 Task: Create a section Flying Finish and in the section, add a milestone Mobile Application Security Testing in the project BellRise
Action: Mouse moved to (238, 546)
Screenshot: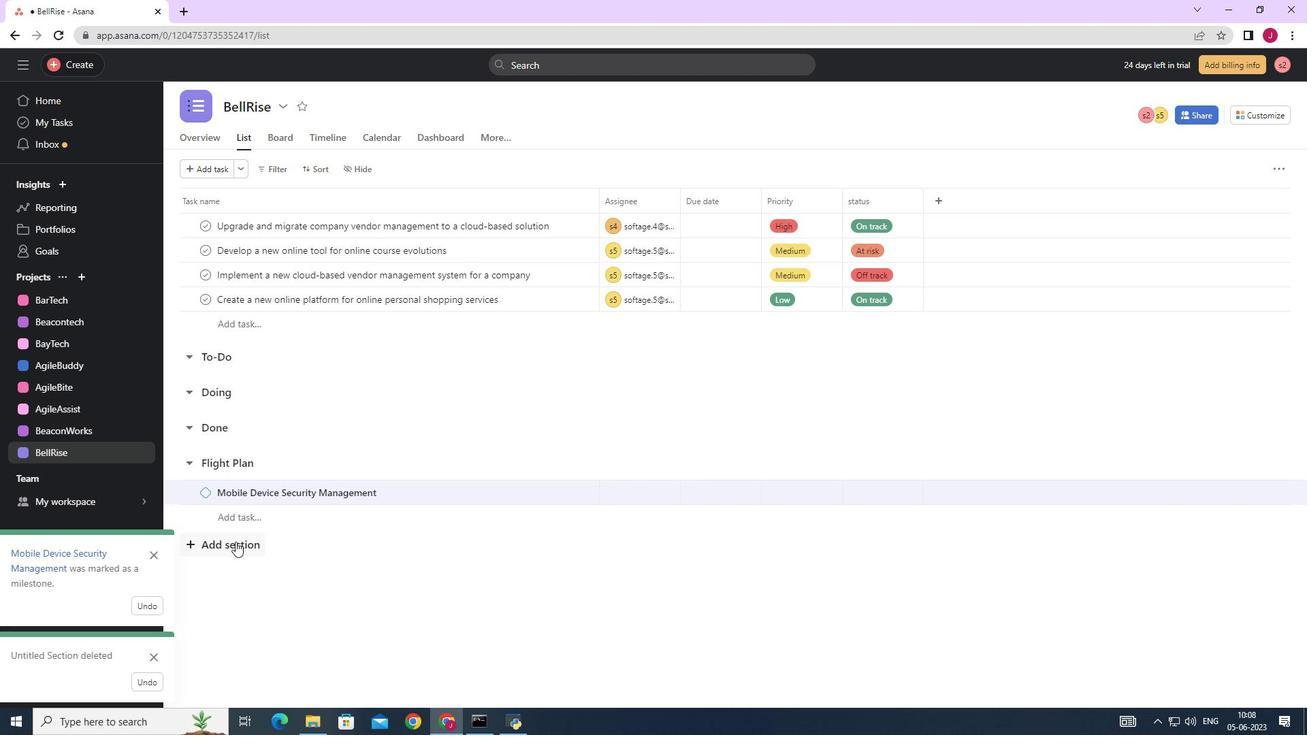 
Action: Mouse pressed left at (238, 546)
Screenshot: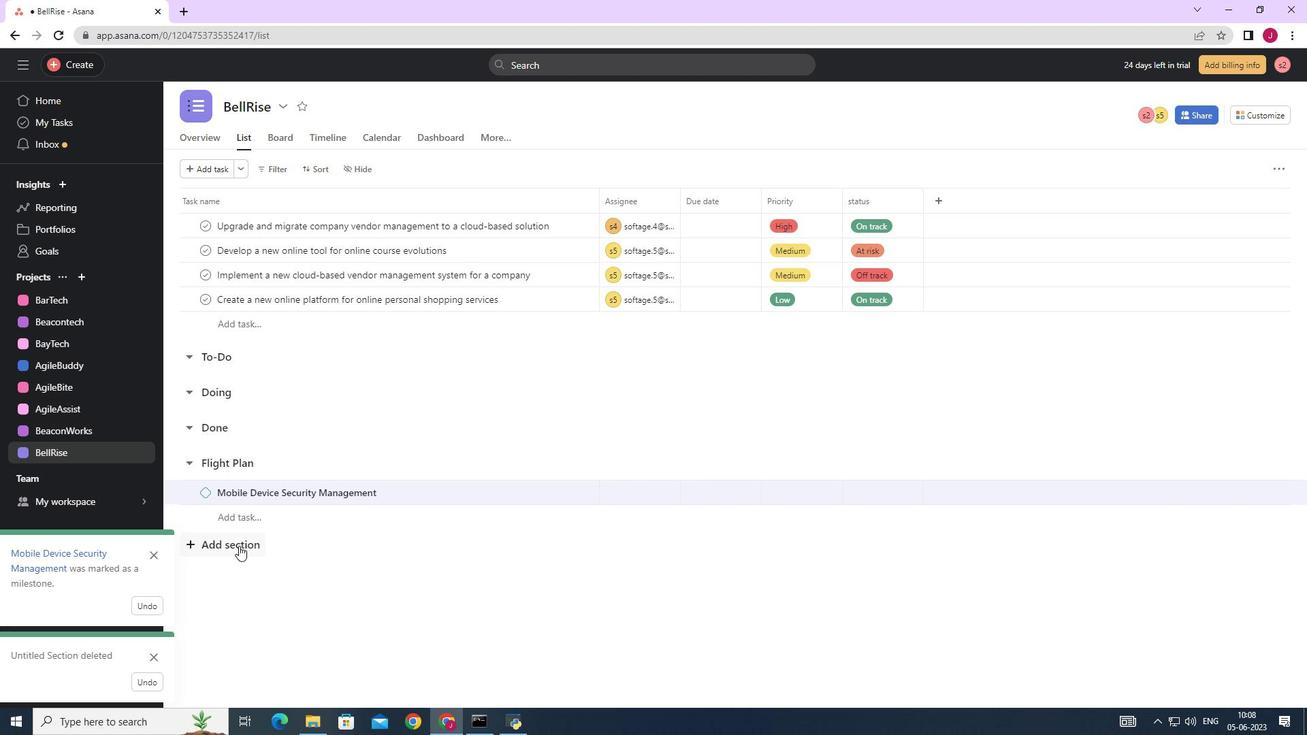 
Action: Key pressed <Key.caps_lock>F<Key.caps_lock>lying<Key.space><Key.caps_lock>F<Key.caps_lock>inish<Key.enter><Key.caps_lock>M<Key.caps_lock>obile<Key.space><Key.caps_lock>A<Key.caps_lock>pplication<Key.space><Key.caps_lock>S<Key.caps_lock>ecurity
Screenshot: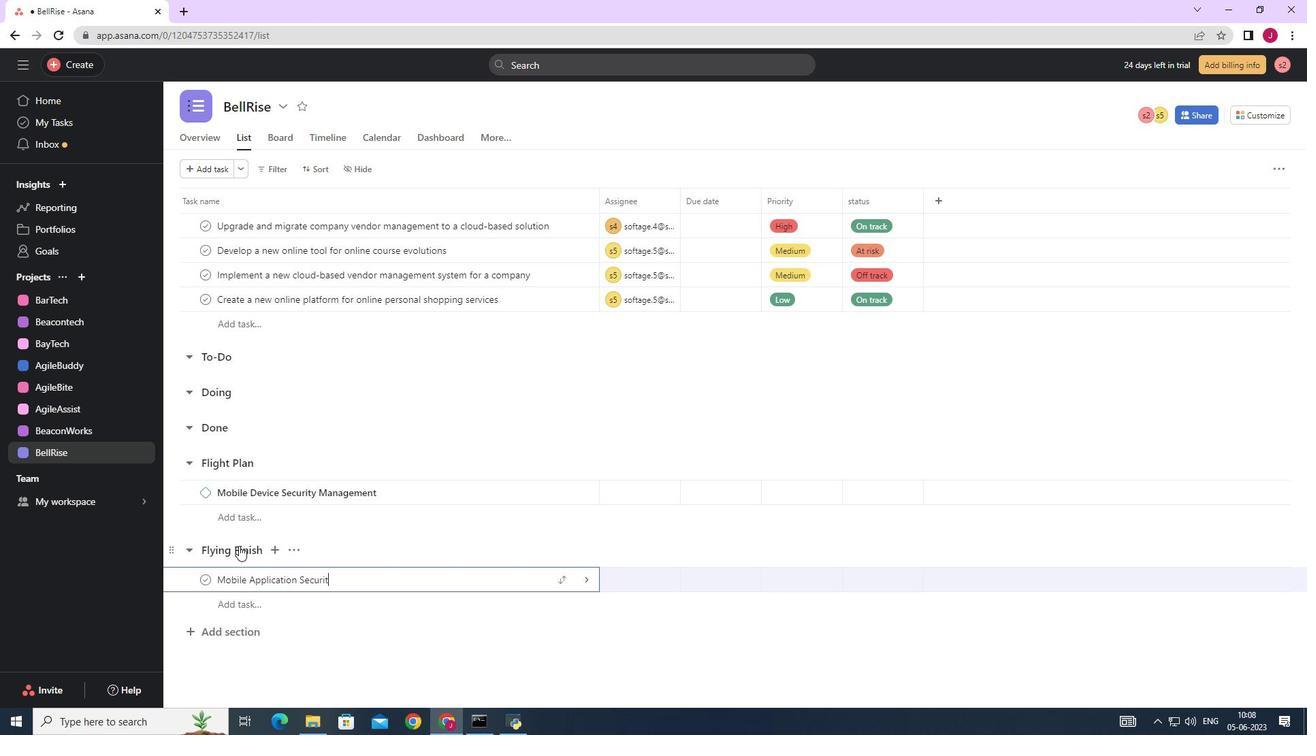 
Action: Mouse moved to (588, 575)
Screenshot: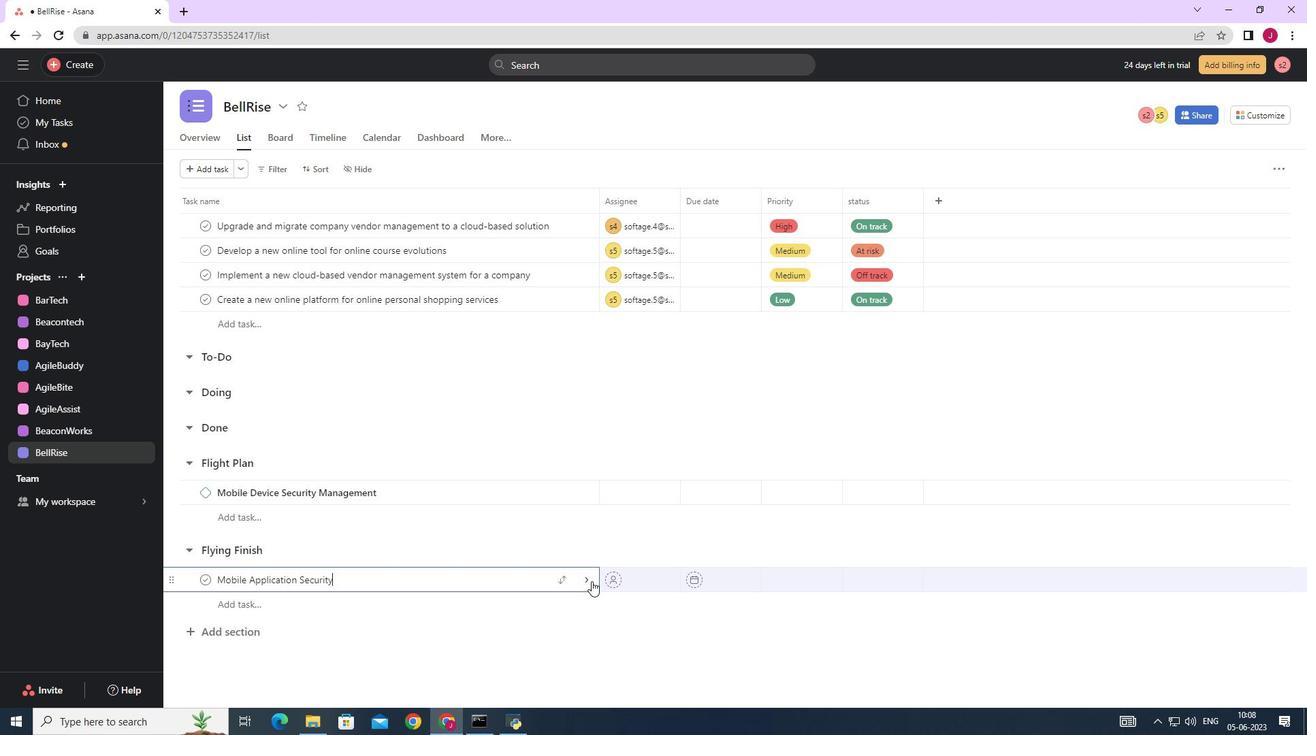 
Action: Mouse pressed left at (588, 575)
Screenshot: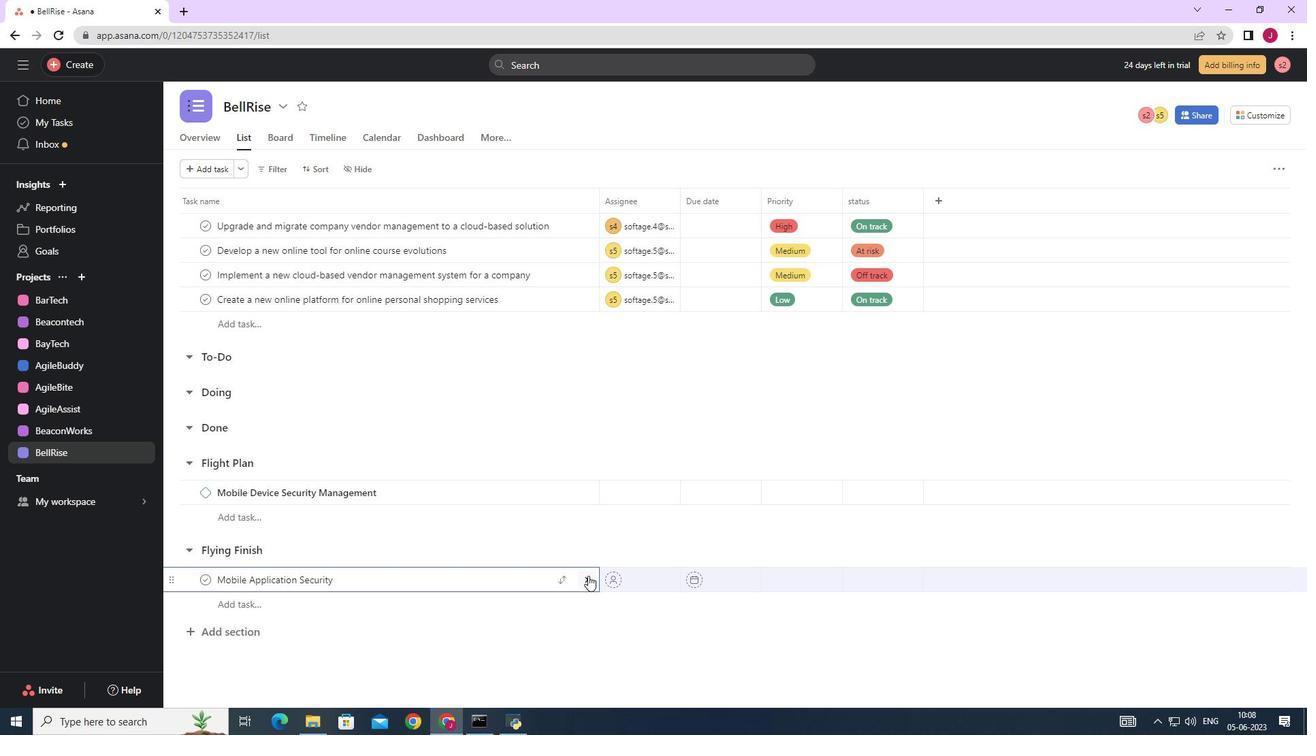 
Action: Mouse moved to (1260, 172)
Screenshot: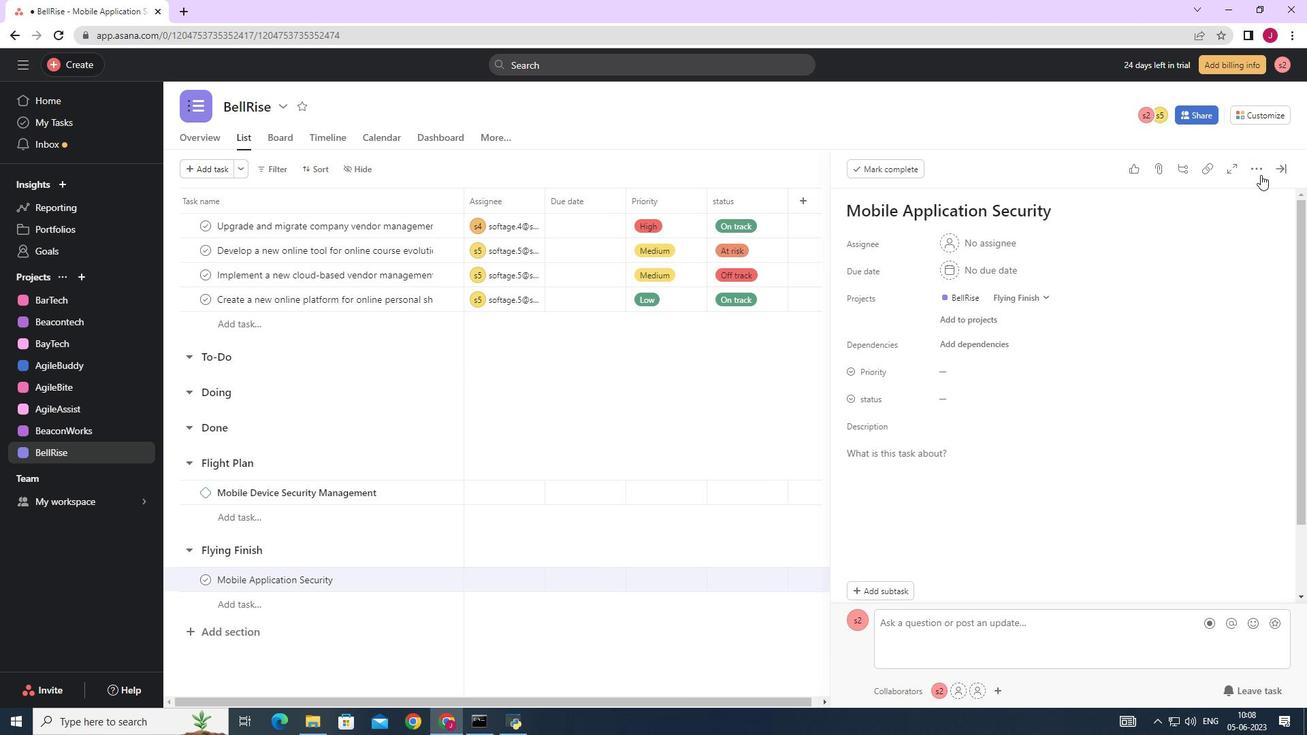 
Action: Mouse pressed left at (1260, 172)
Screenshot: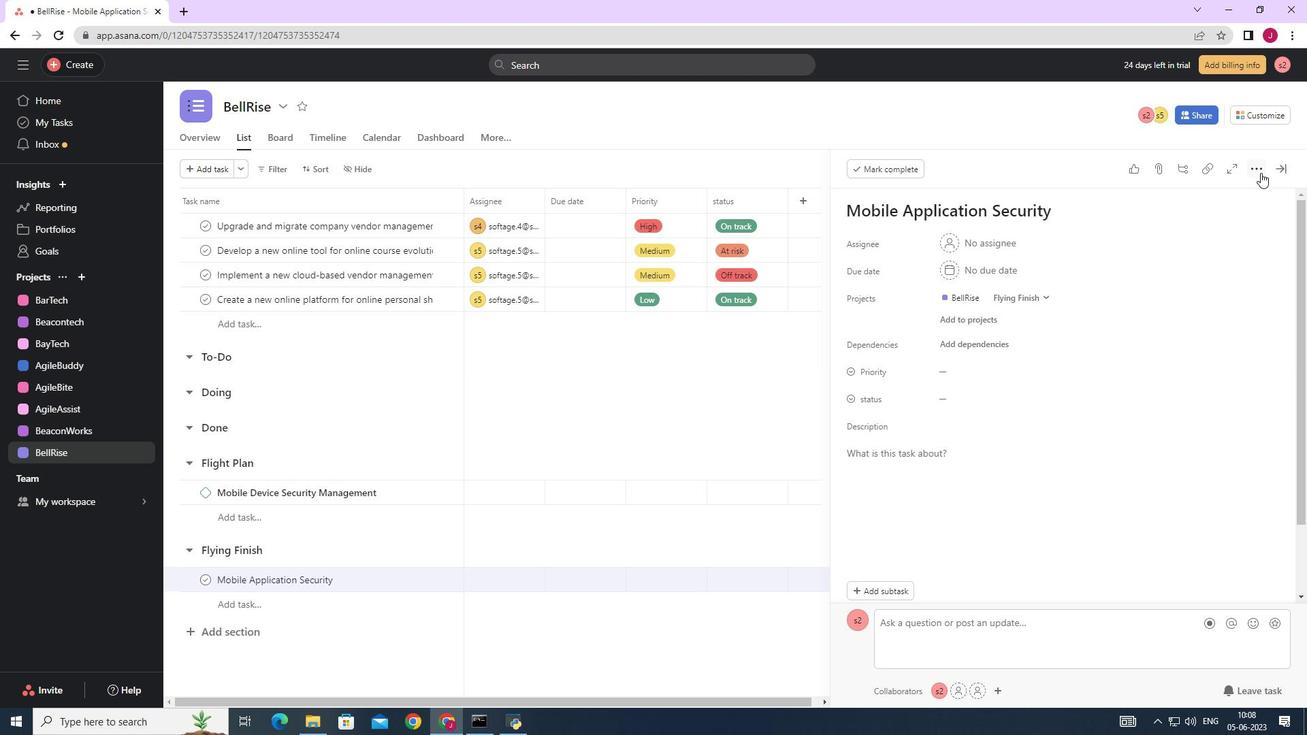 
Action: Mouse moved to (1145, 221)
Screenshot: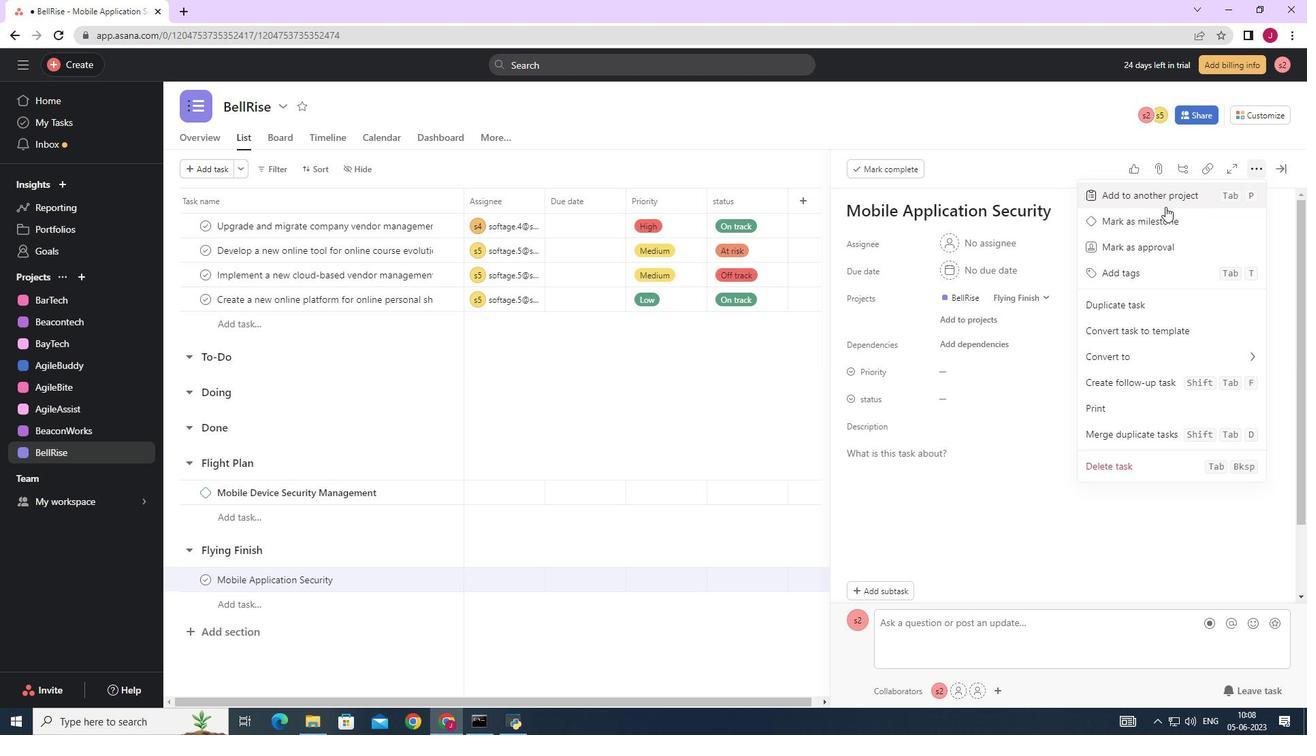 
Action: Mouse pressed left at (1145, 221)
Screenshot: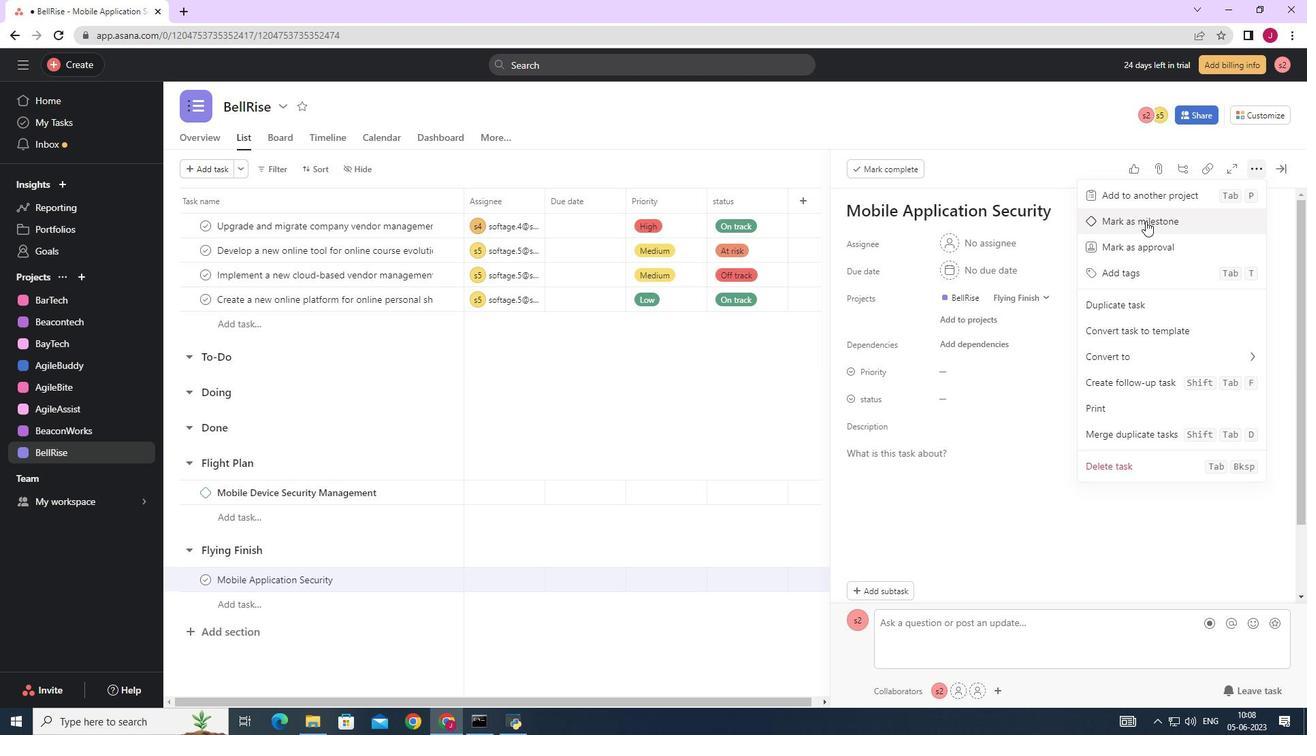 
Action: Mouse moved to (1282, 168)
Screenshot: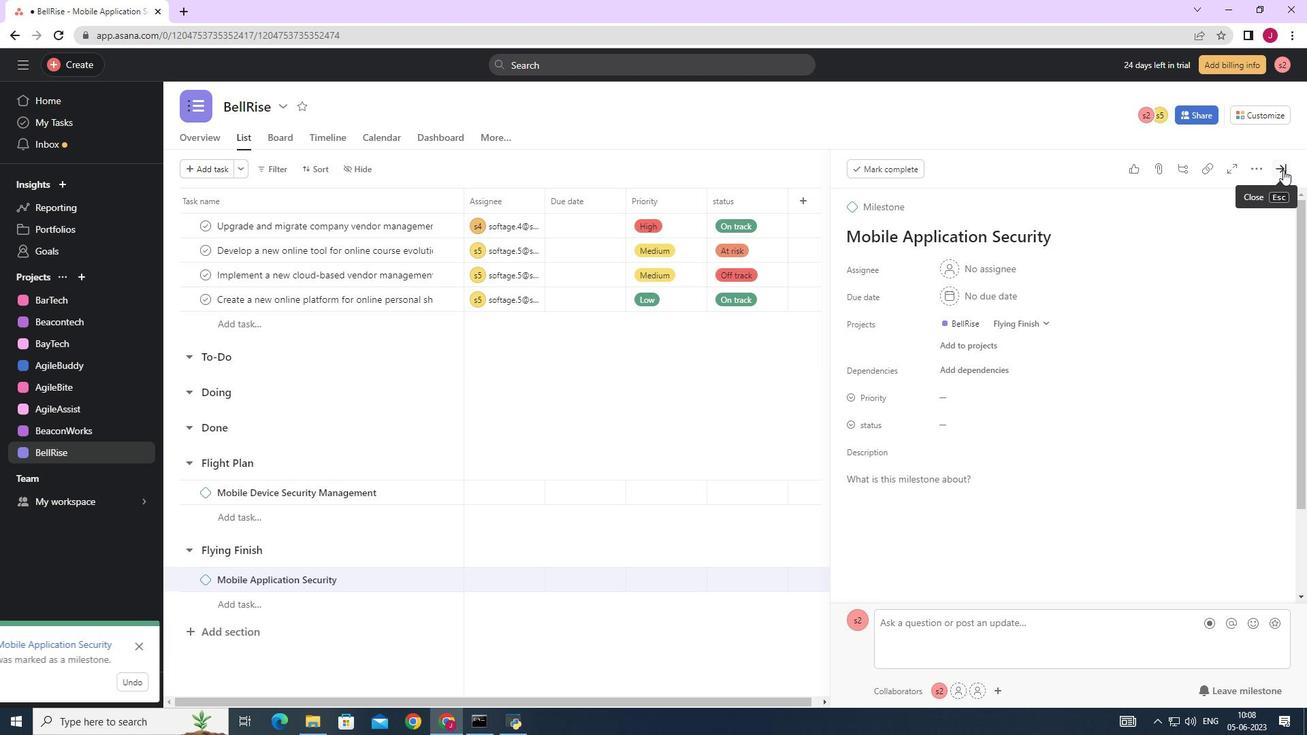 
Action: Mouse pressed left at (1282, 168)
Screenshot: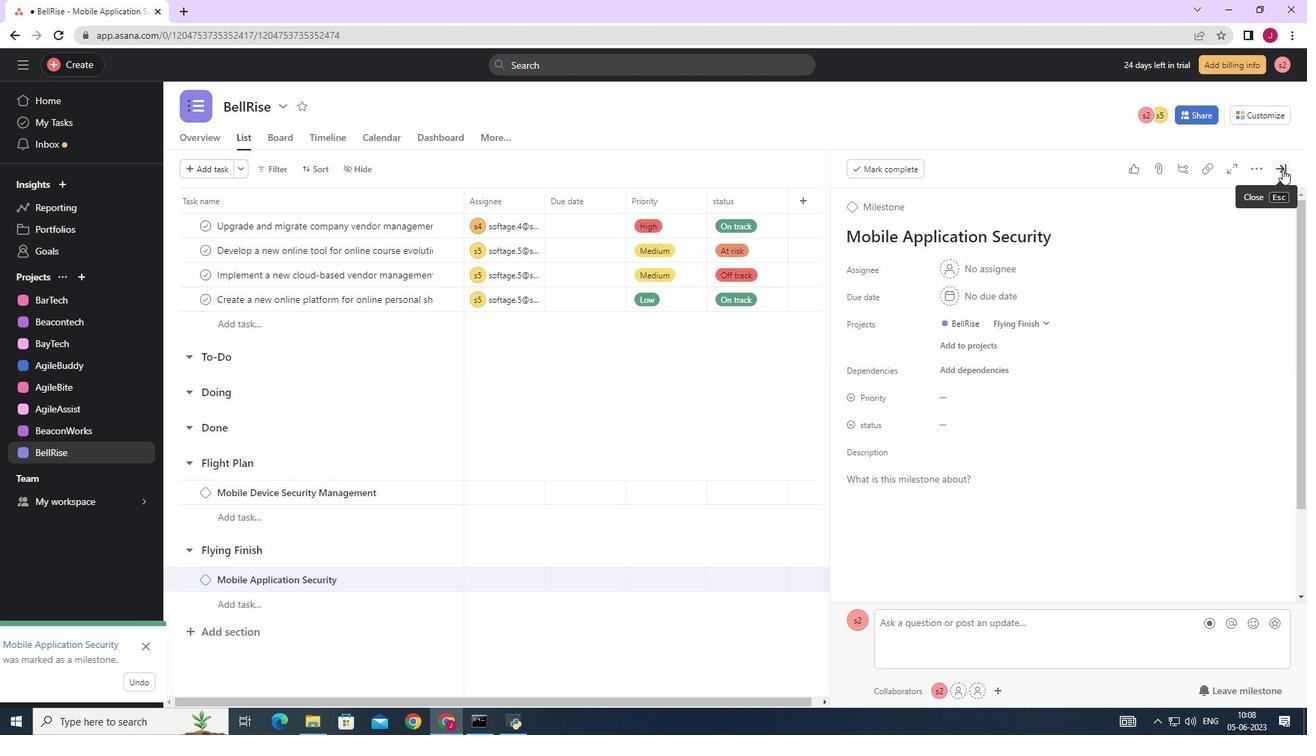
Action: Mouse moved to (1241, 154)
Screenshot: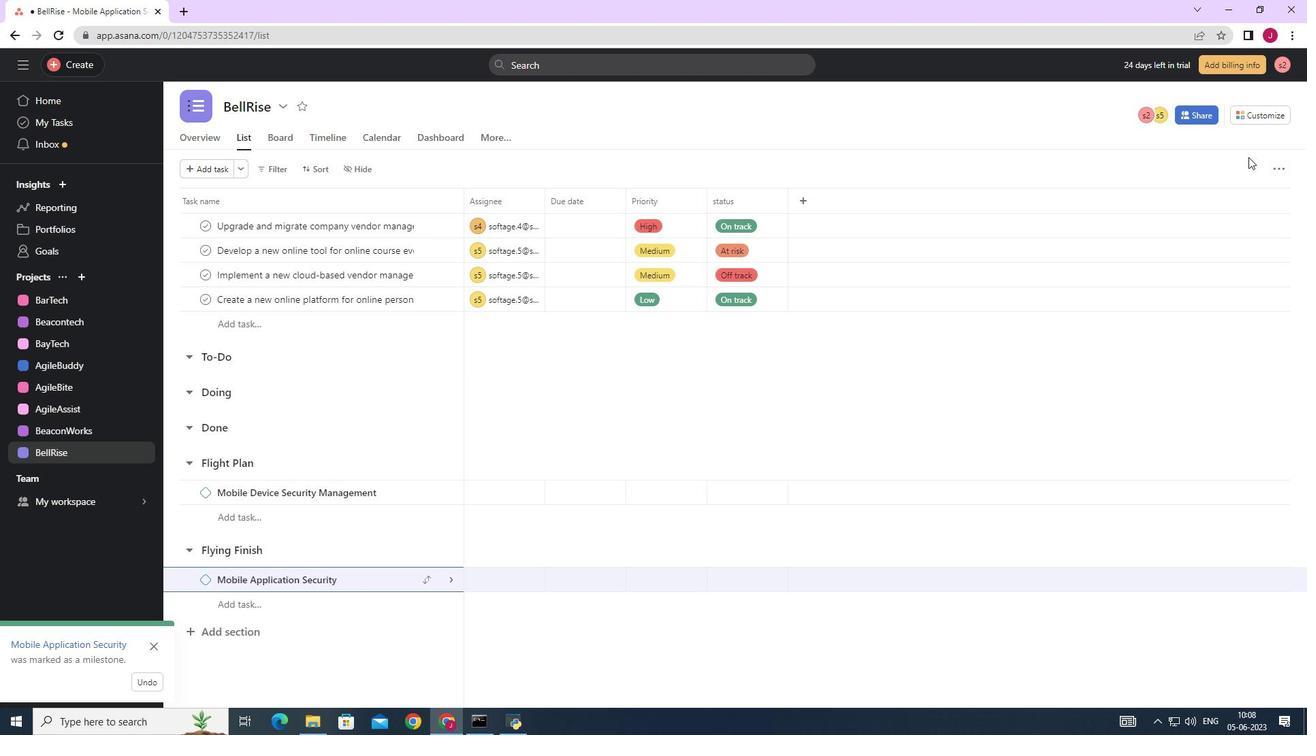 
